 Task: Replace "Language" with "Environment" in the file text.
Action: Mouse moved to (9, 48)
Screenshot: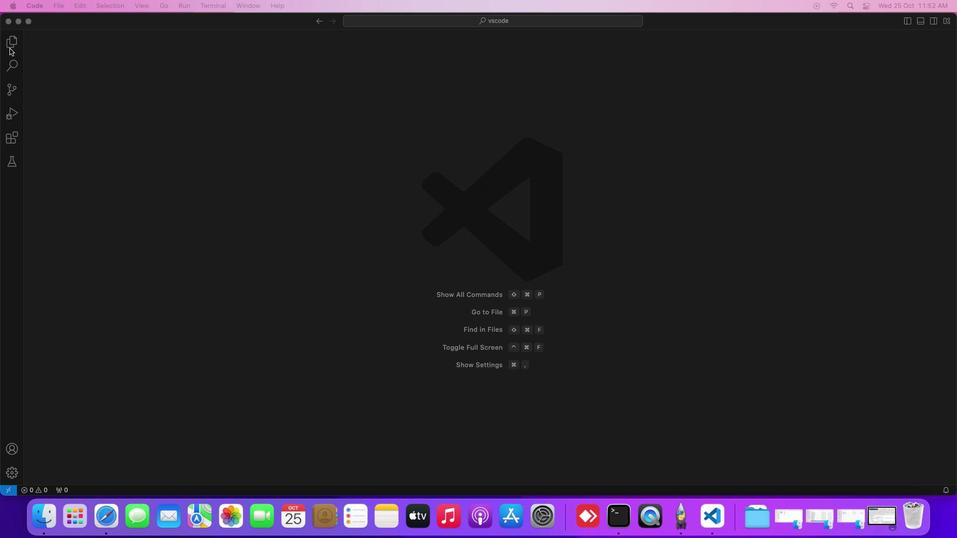 
Action: Mouse pressed left at (9, 48)
Screenshot: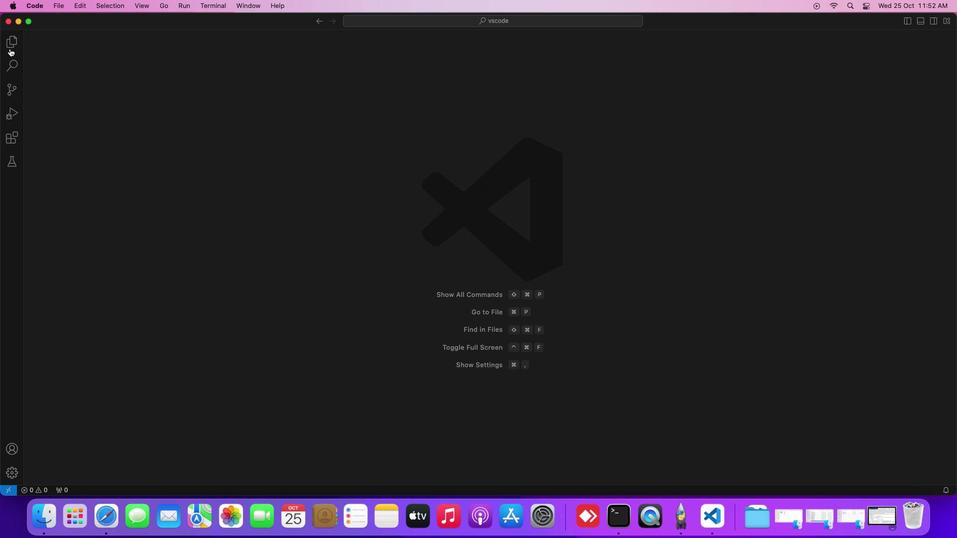 
Action: Mouse moved to (73, 4)
Screenshot: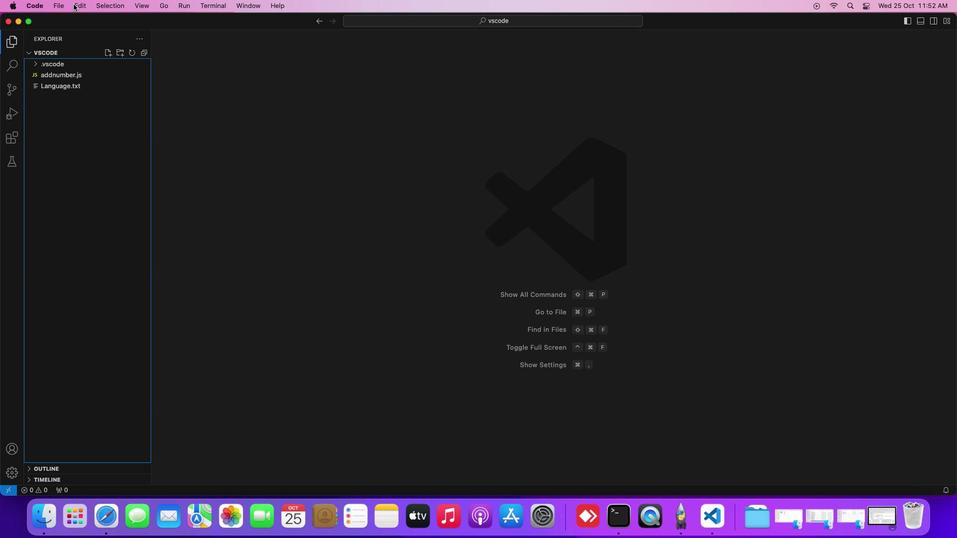 
Action: Mouse pressed left at (73, 4)
Screenshot: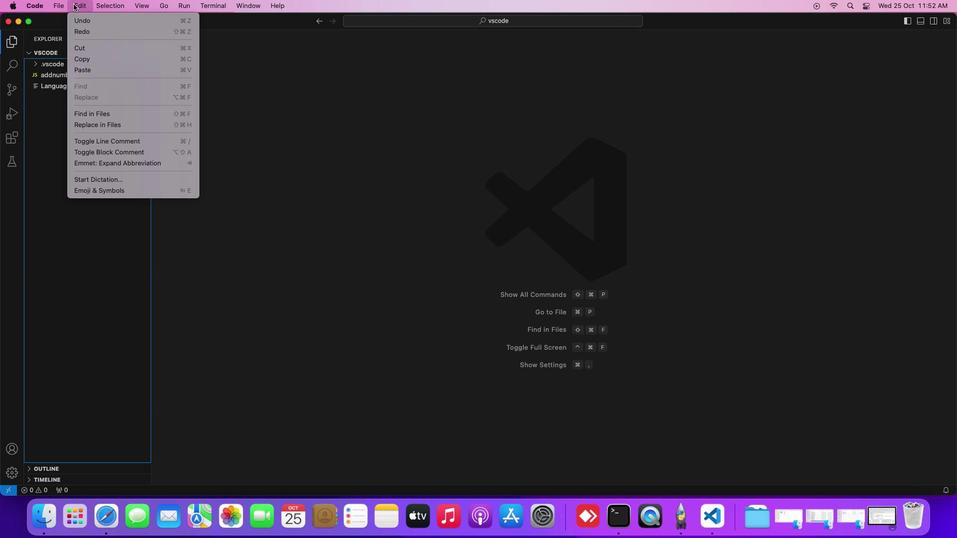 
Action: Mouse moved to (100, 125)
Screenshot: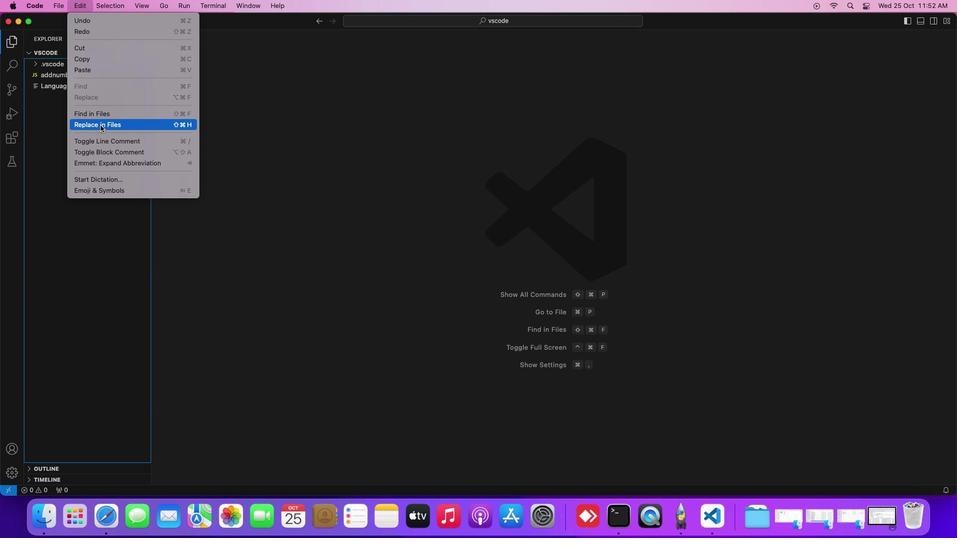 
Action: Mouse pressed left at (100, 125)
Screenshot: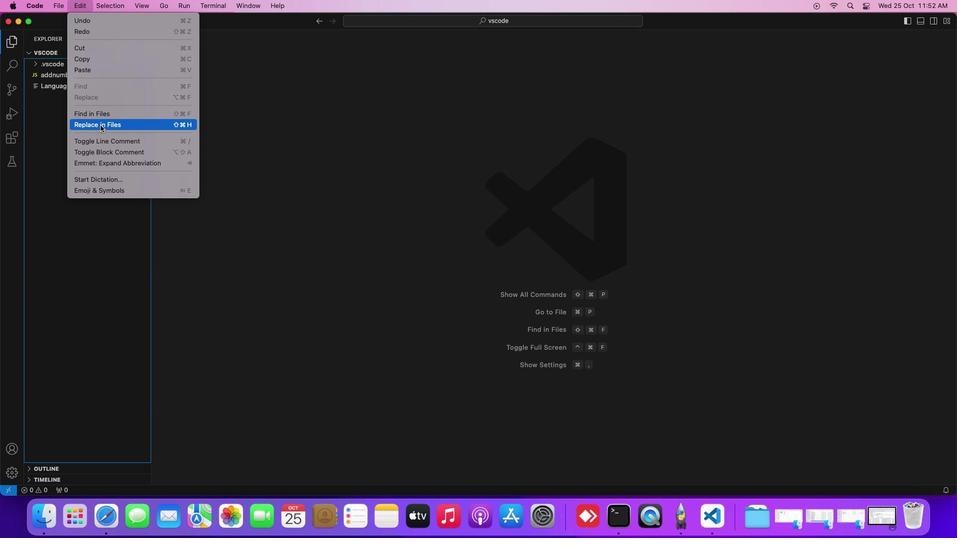 
Action: Mouse moved to (63, 64)
Screenshot: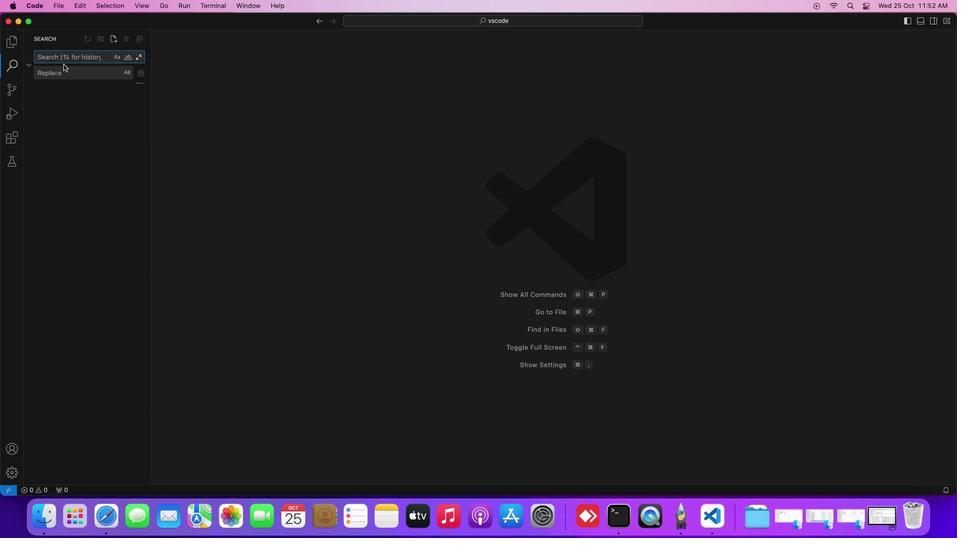 
Action: Key pressed Key.shift'L''a''n''g''u''a''g''e'
Screenshot: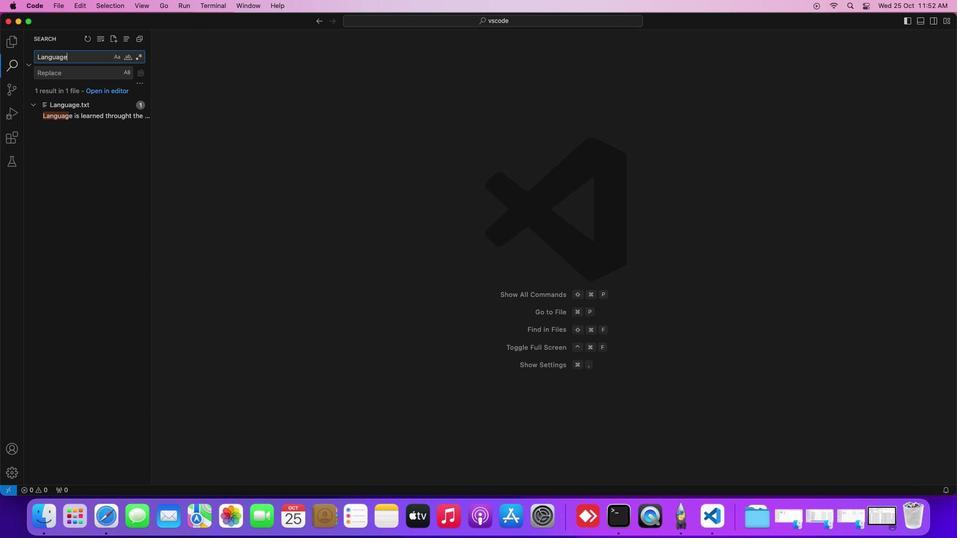 
Action: Mouse moved to (62, 69)
Screenshot: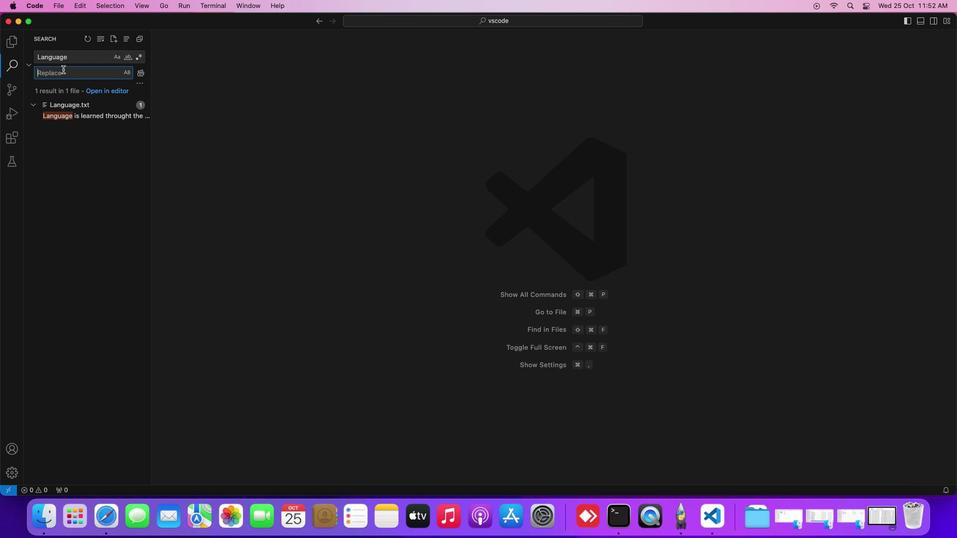 
Action: Mouse pressed left at (62, 69)
Screenshot: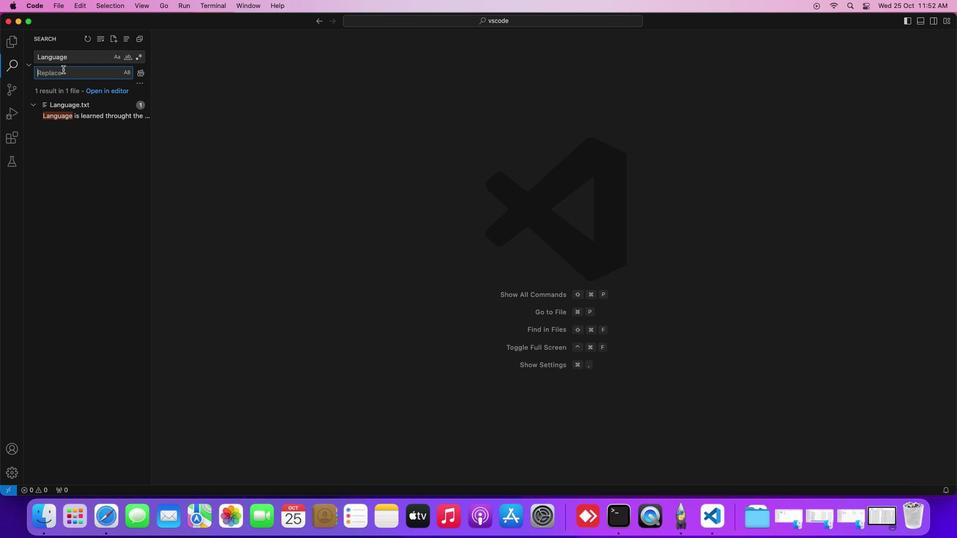 
Action: Key pressed Key.shift'E''n''v''i''r''o''n''m''e''n''t'Key.enter
Screenshot: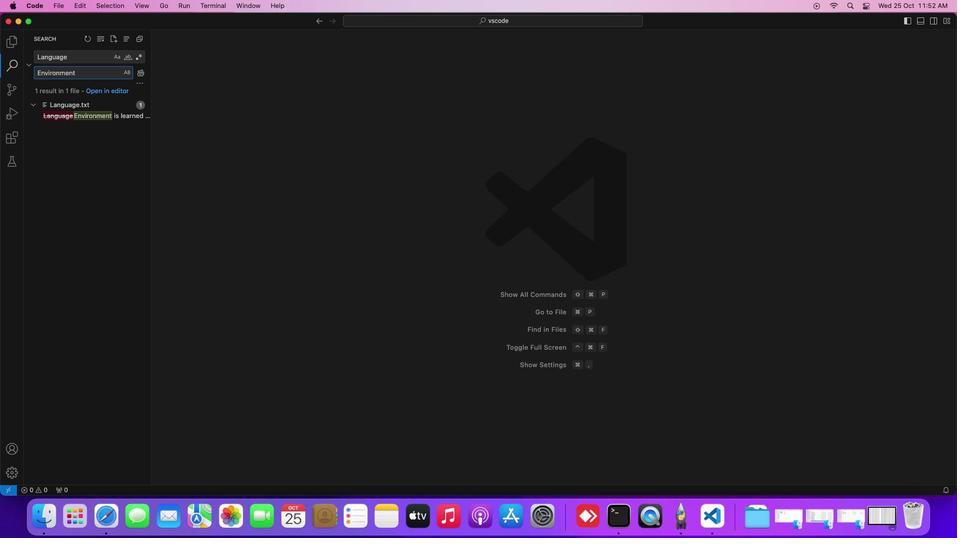 
